 Task: Check the median days on the market of condos/co-ops in the last 5 years.
Action: Mouse moved to (597, 64)
Screenshot: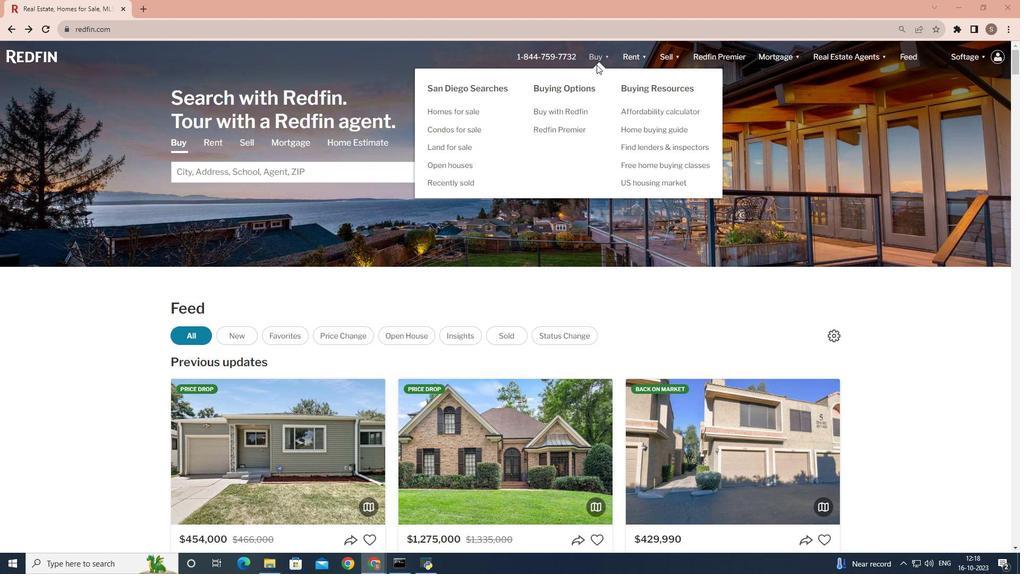 
Action: Mouse pressed left at (597, 64)
Screenshot: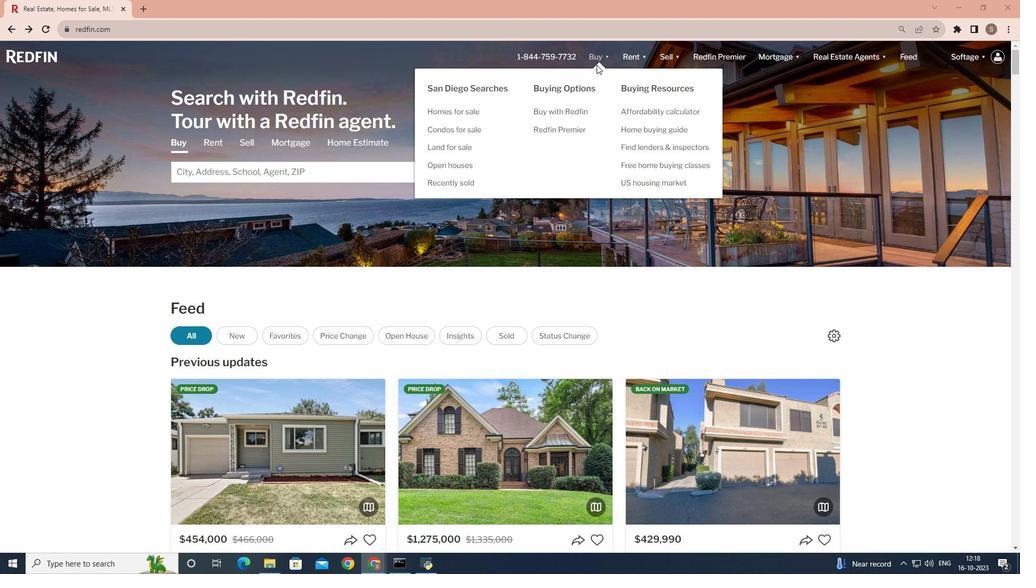 
Action: Mouse moved to (596, 57)
Screenshot: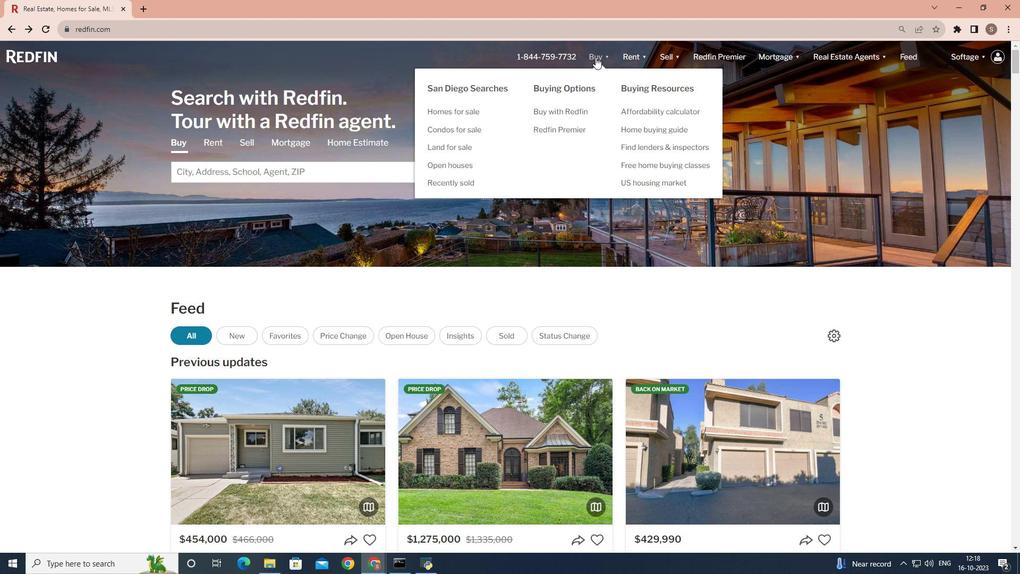 
Action: Mouse pressed left at (596, 57)
Screenshot: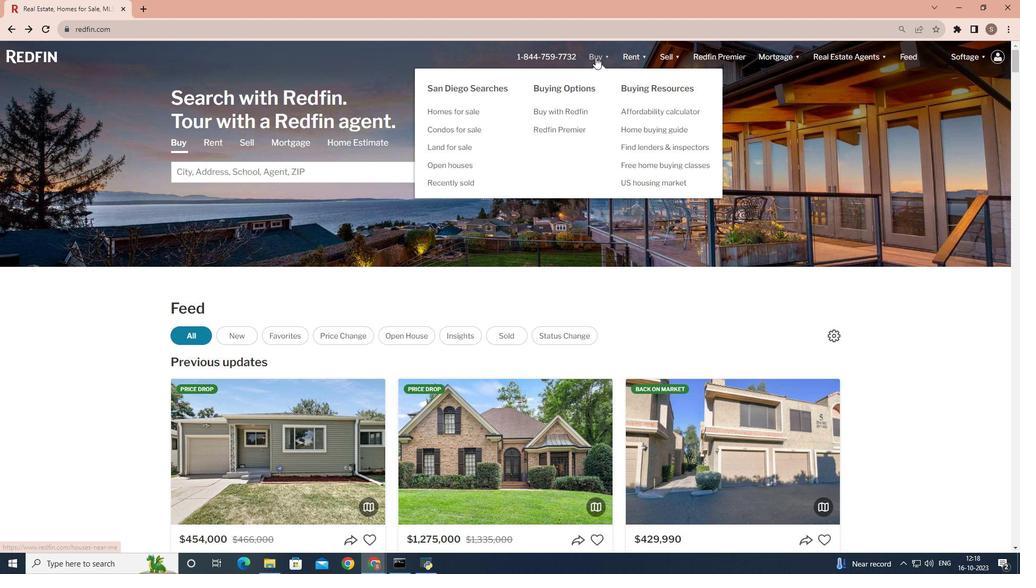 
Action: Mouse moved to (278, 224)
Screenshot: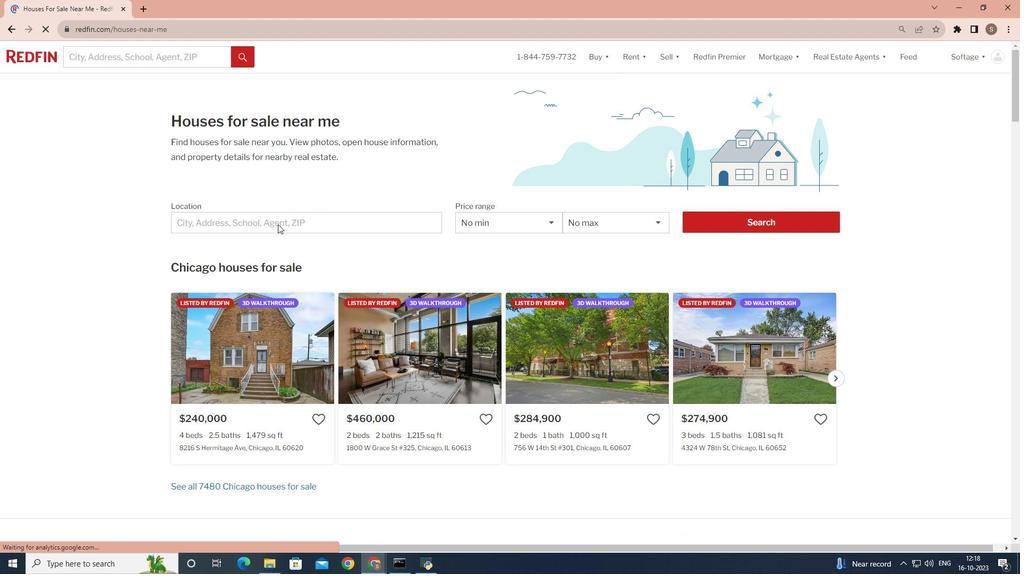 
Action: Mouse pressed left at (278, 224)
Screenshot: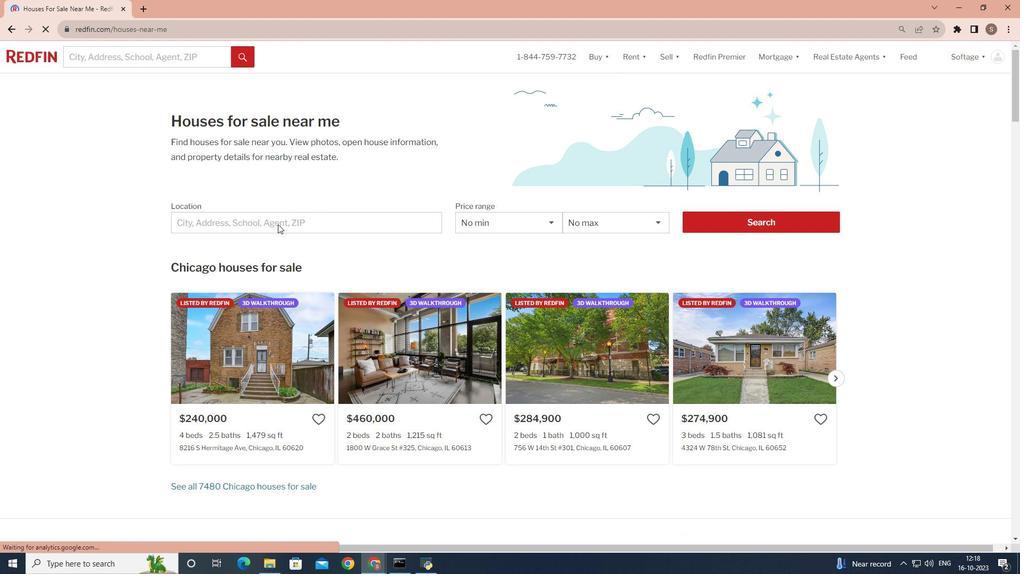
Action: Mouse moved to (264, 220)
Screenshot: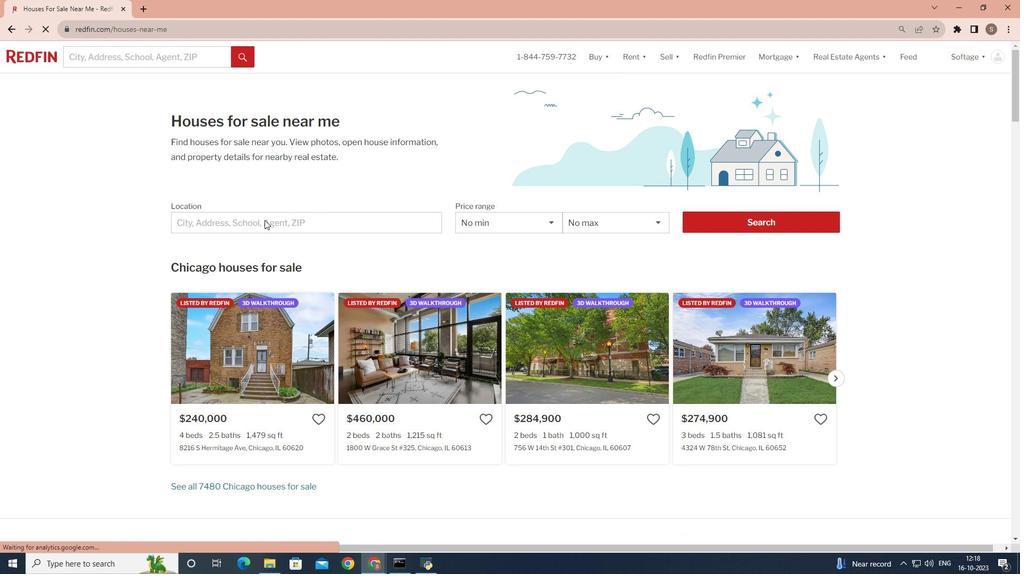 
Action: Mouse pressed left at (264, 220)
Screenshot: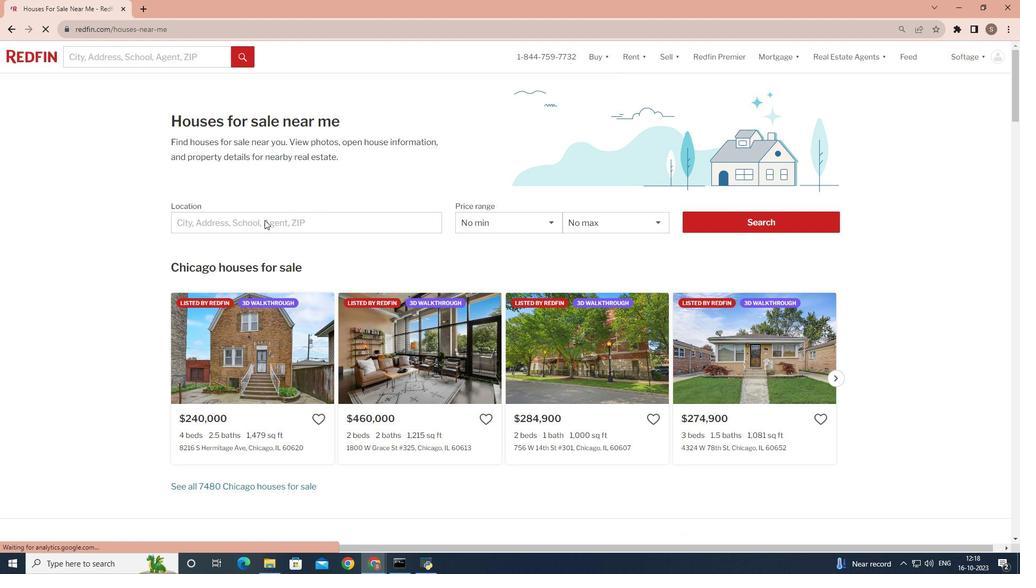 
Action: Mouse moved to (182, 220)
Screenshot: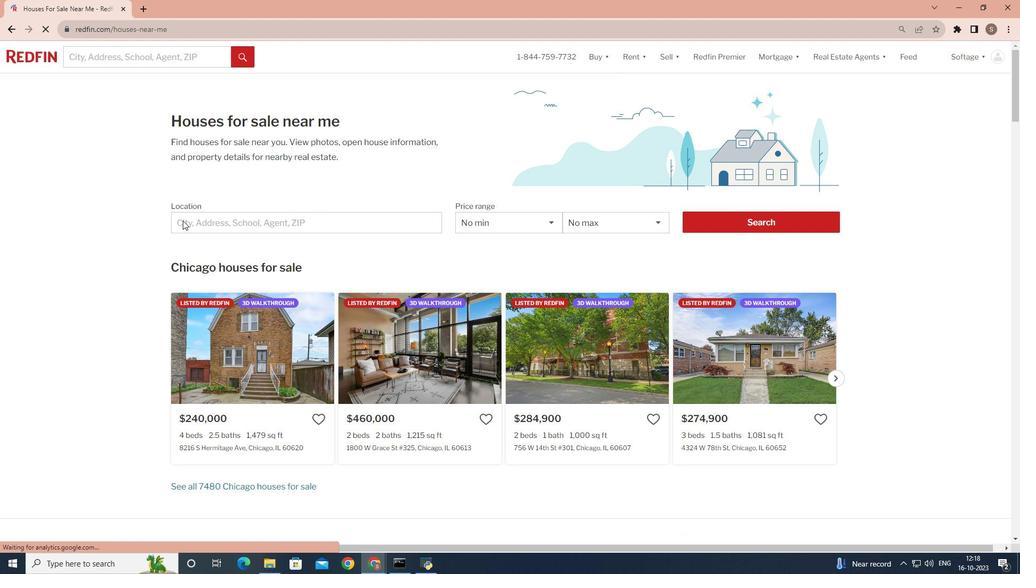 
Action: Mouse pressed left at (182, 220)
Screenshot: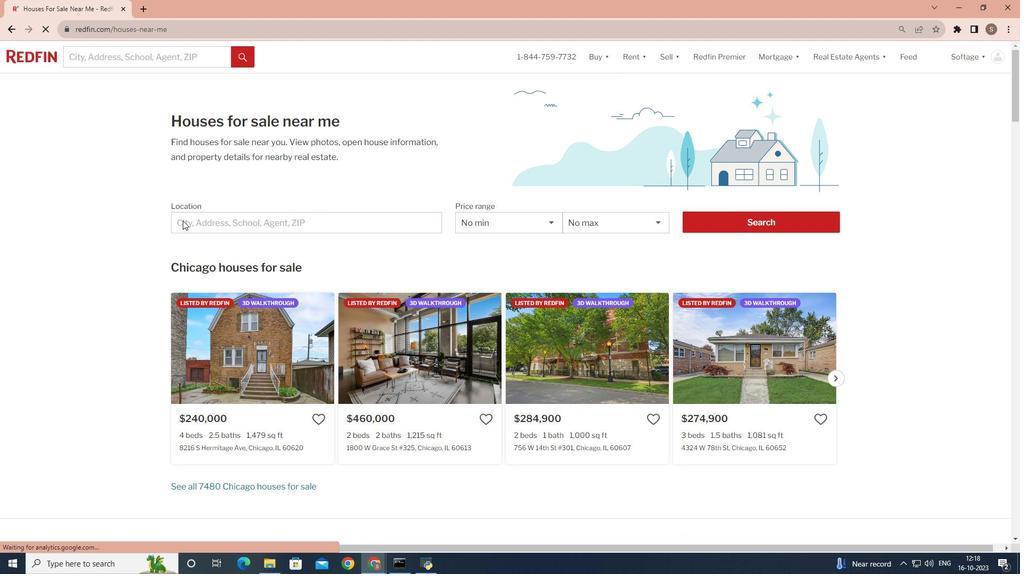 
Action: Mouse pressed left at (182, 220)
Screenshot: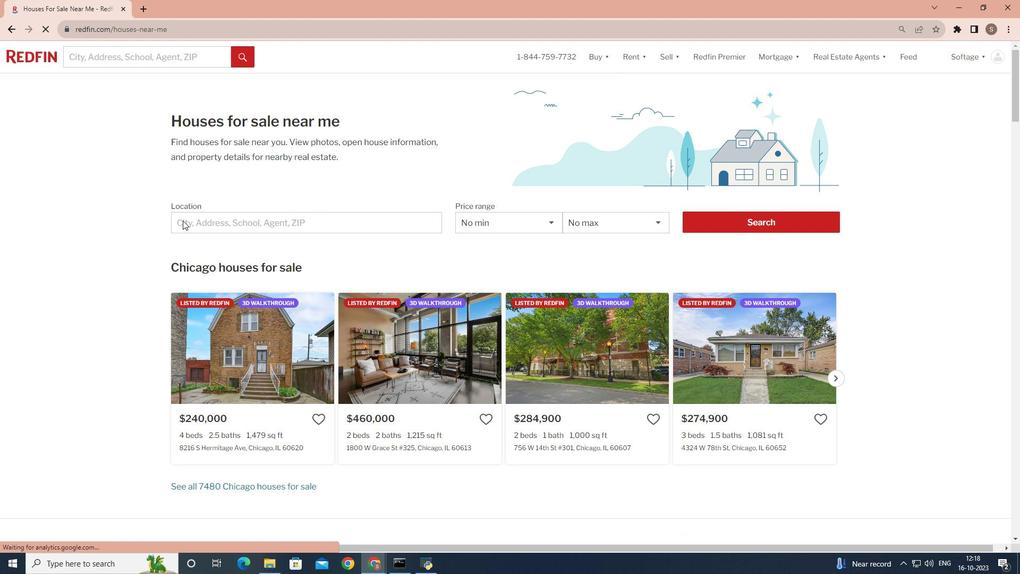 
Action: Mouse pressed left at (182, 220)
Screenshot: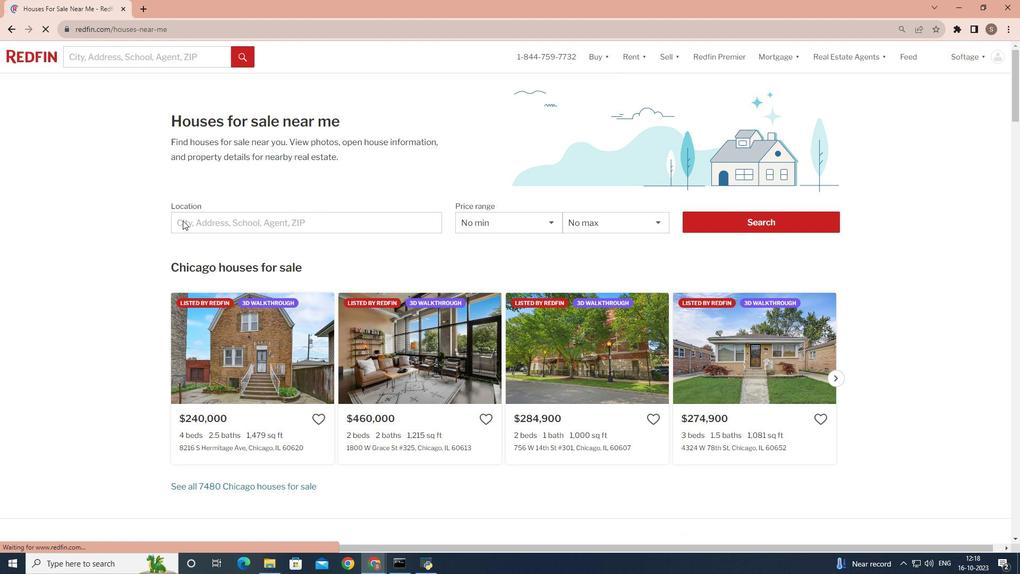 
Action: Mouse moved to (192, 220)
Screenshot: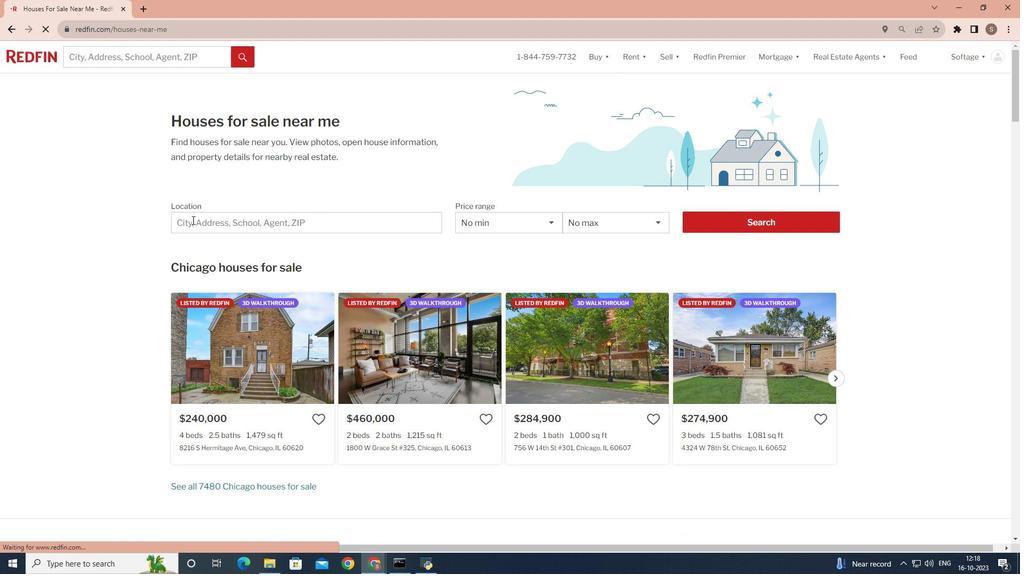
Action: Mouse pressed left at (192, 220)
Screenshot: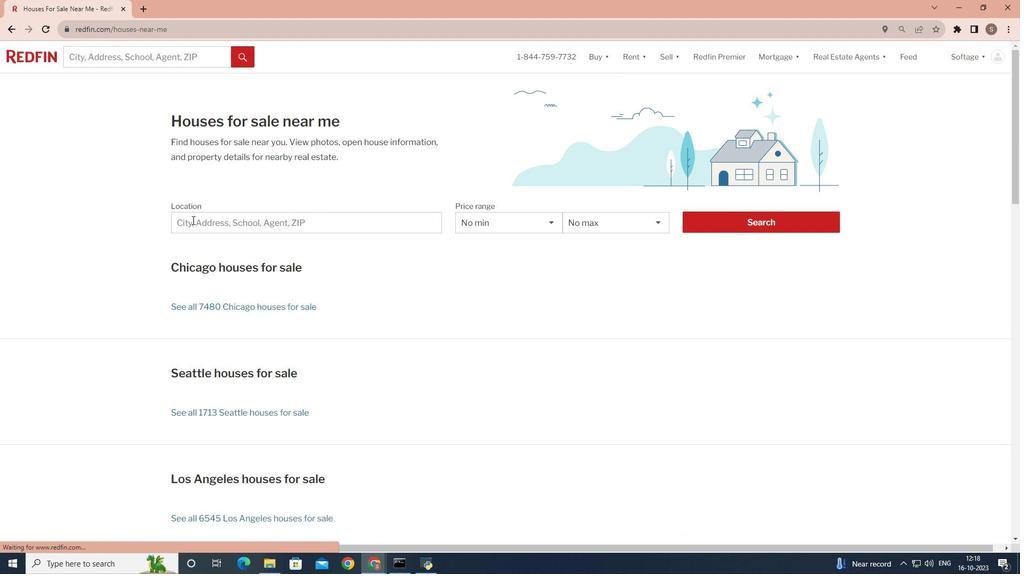 
Action: Key pressed <Key.shift>San<Key.space><Key.shift>Diego
Screenshot: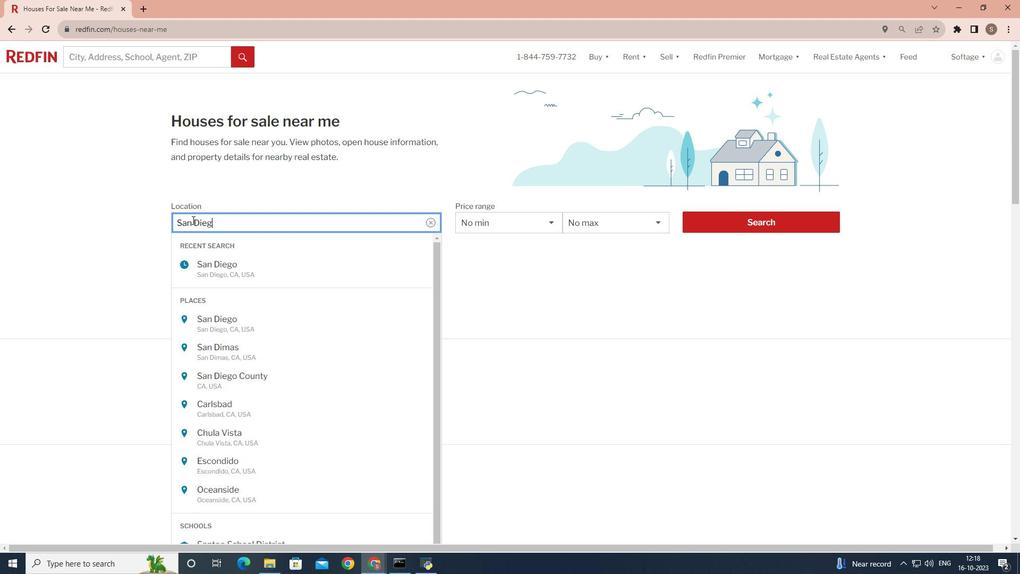 
Action: Mouse moved to (773, 229)
Screenshot: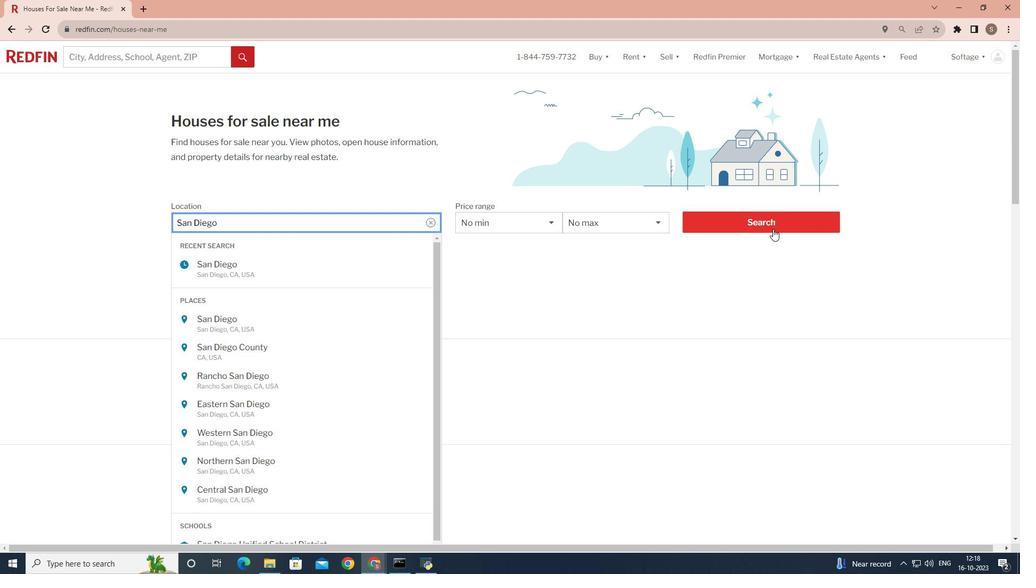 
Action: Mouse pressed left at (773, 229)
Screenshot: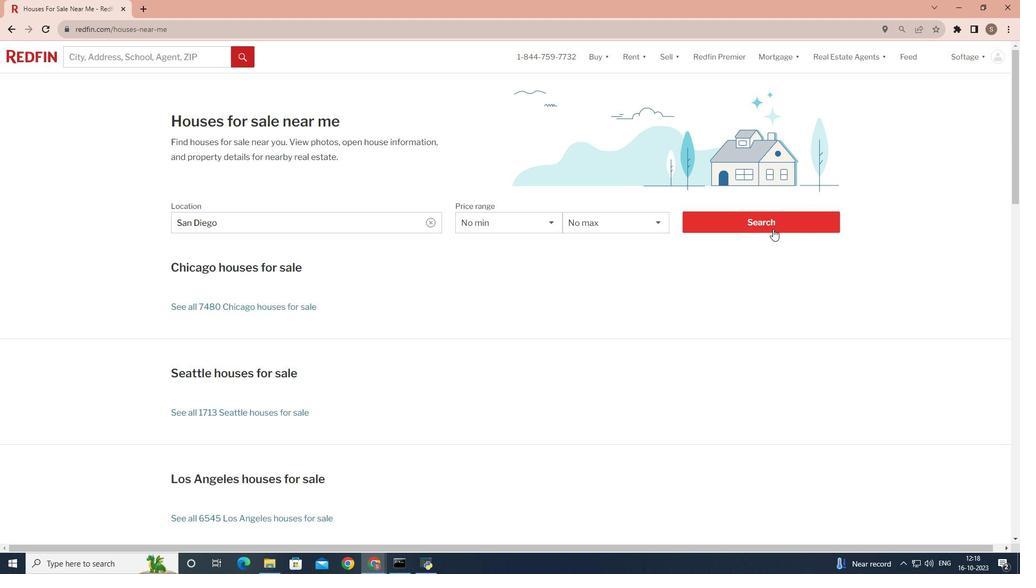
Action: Mouse pressed left at (773, 229)
Screenshot: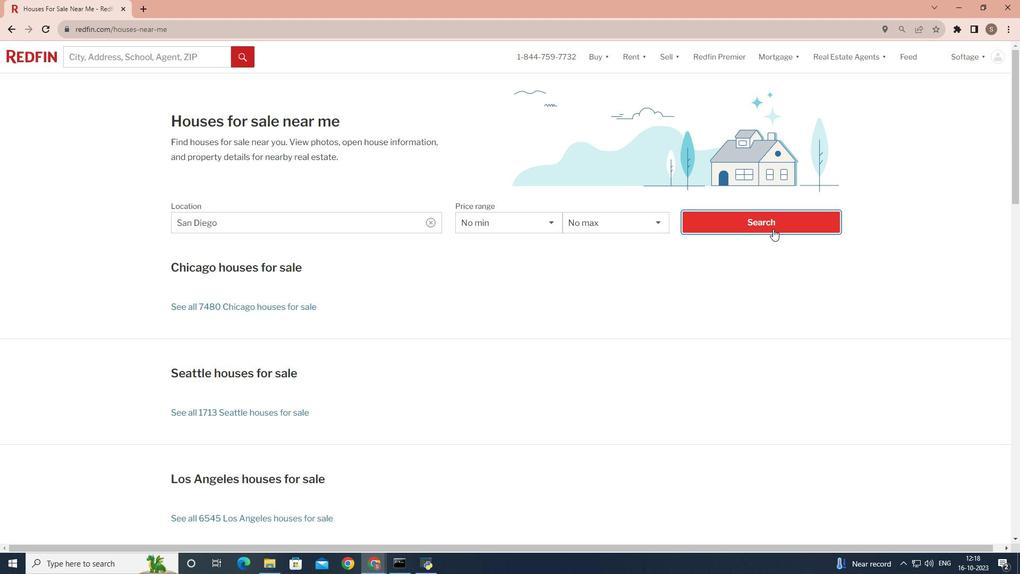 
Action: Mouse moved to (761, 223)
Screenshot: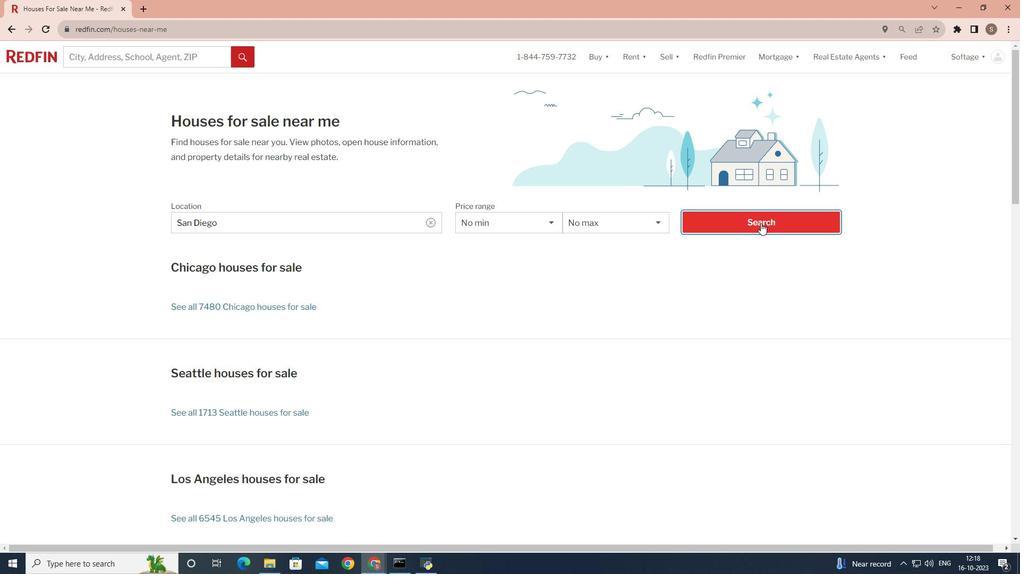 
Action: Mouse pressed left at (761, 223)
Screenshot: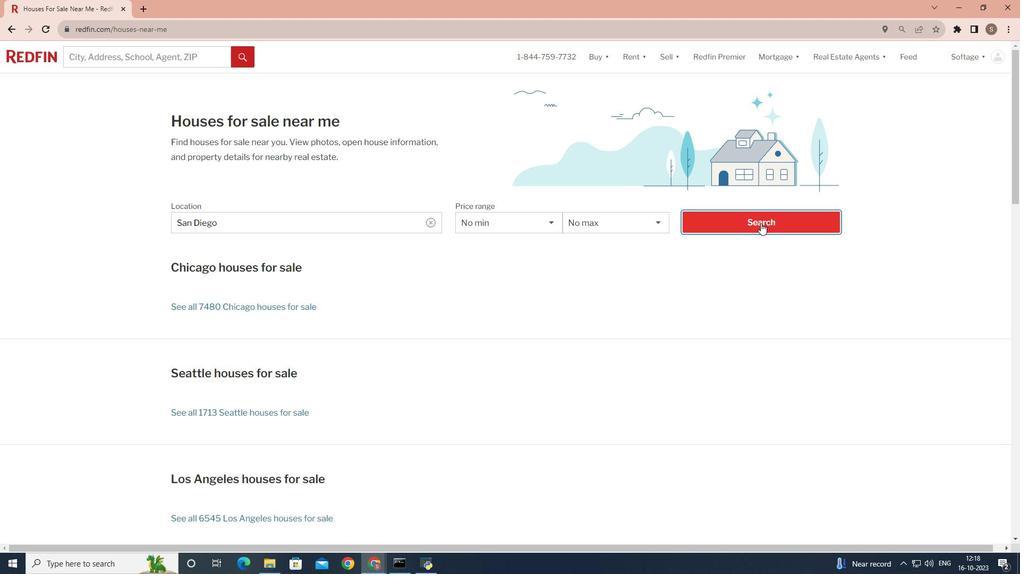 
Action: Mouse pressed left at (761, 223)
Screenshot: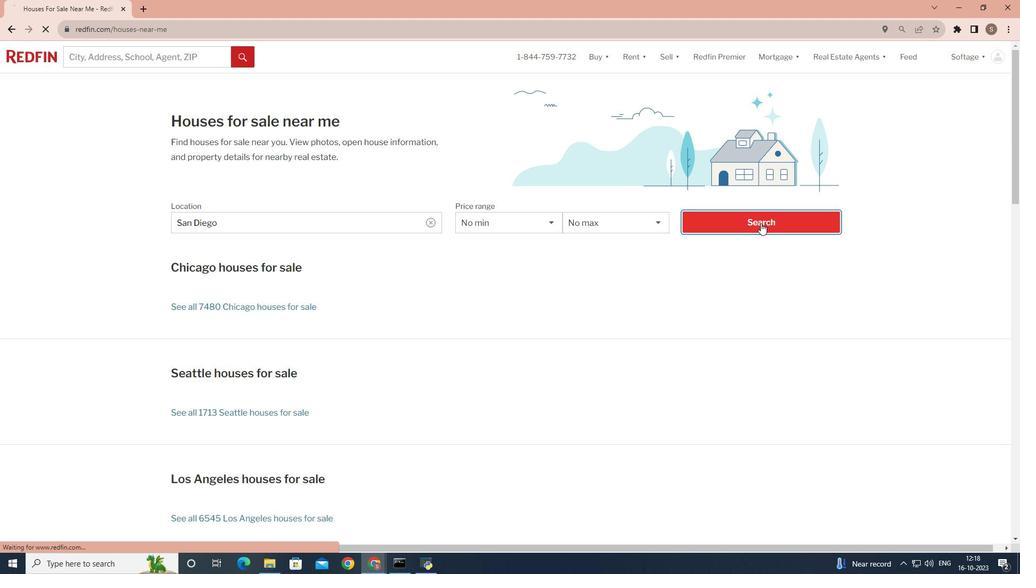 
Action: Mouse moved to (886, 91)
Screenshot: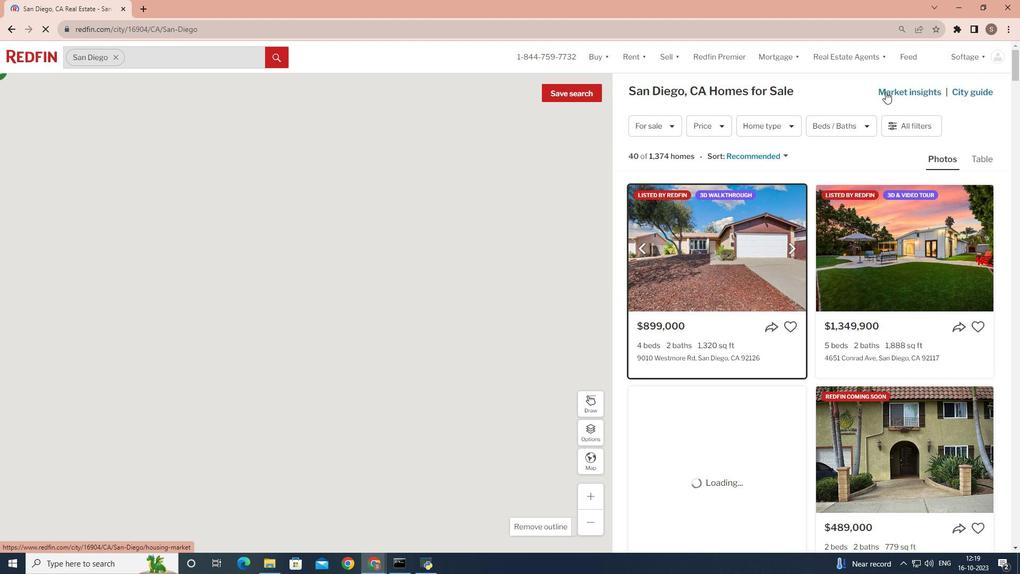 
Action: Mouse pressed left at (886, 91)
Screenshot: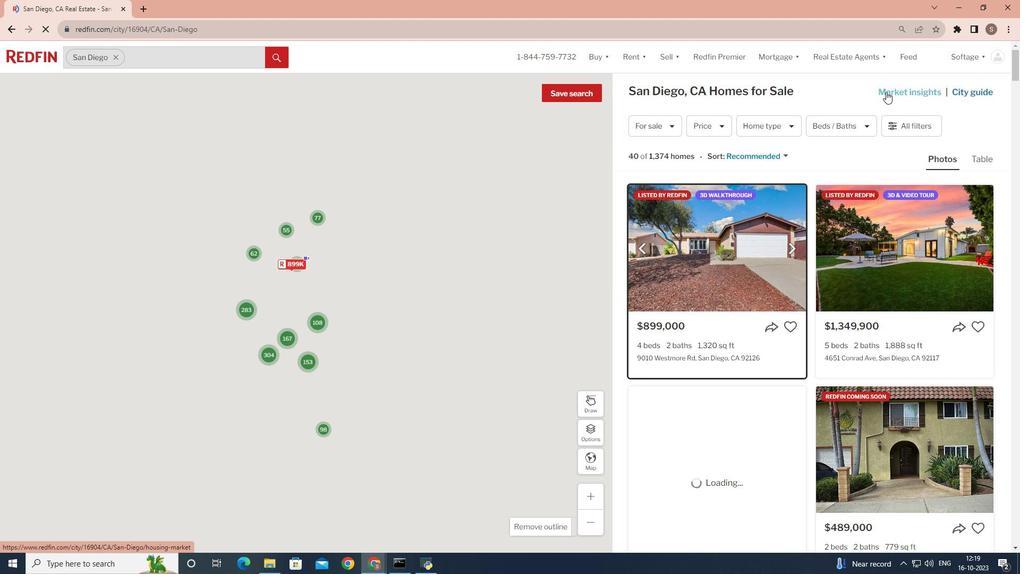 
Action: Mouse moved to (690, 310)
Screenshot: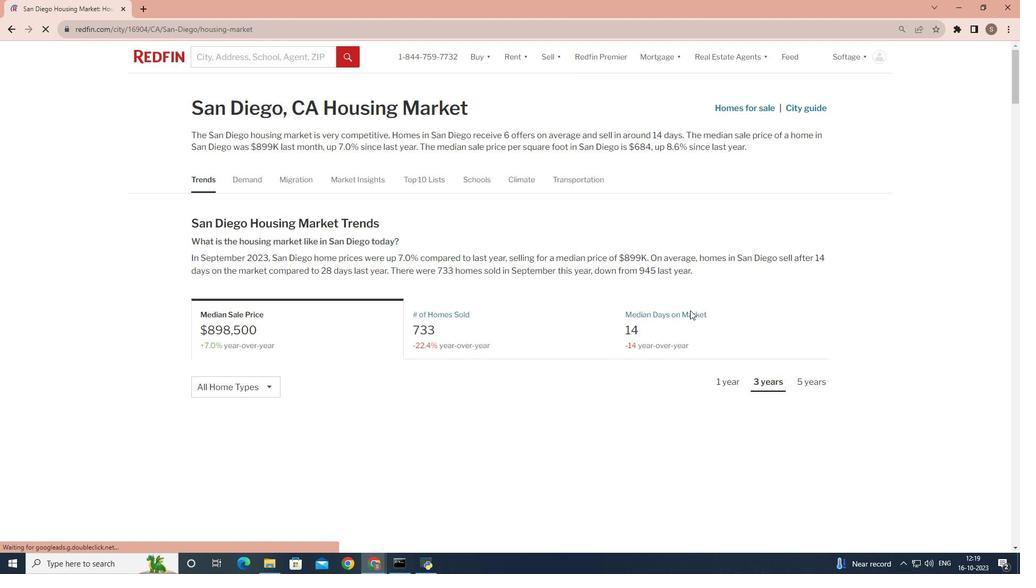 
Action: Mouse pressed left at (690, 310)
Screenshot: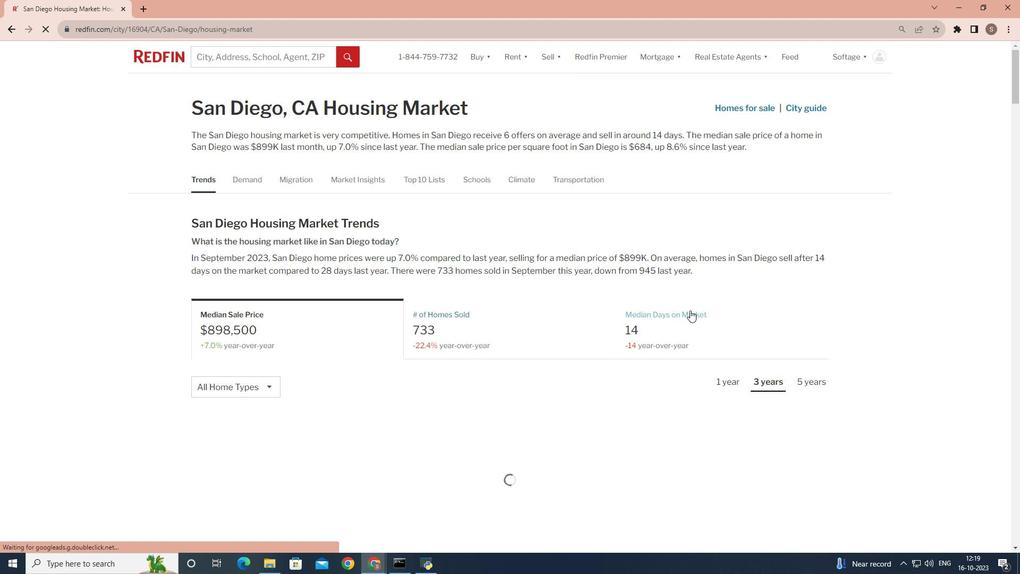 
Action: Mouse moved to (273, 389)
Screenshot: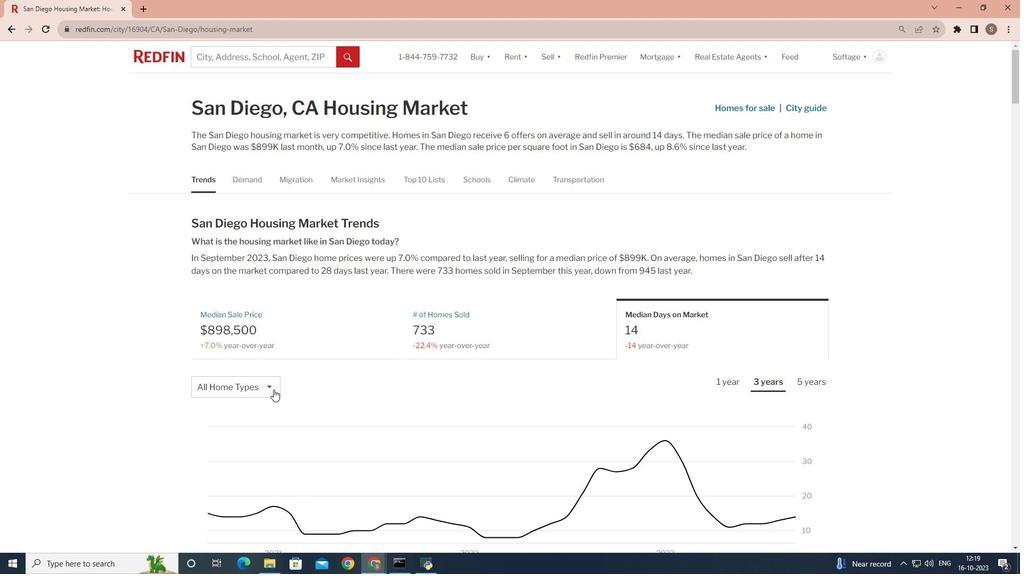 
Action: Mouse pressed left at (273, 389)
Screenshot: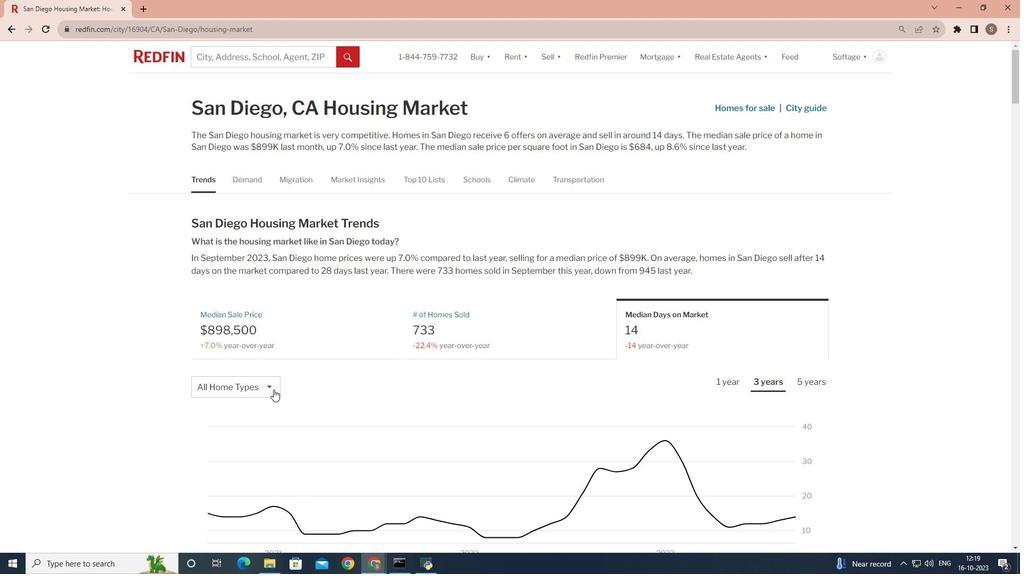 
Action: Mouse moved to (257, 475)
Screenshot: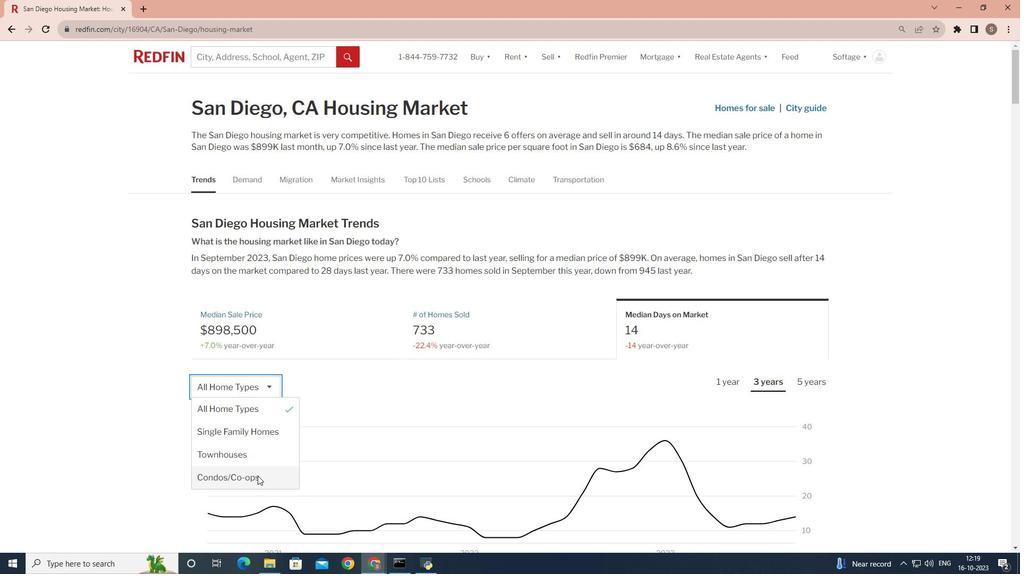 
Action: Mouse pressed left at (257, 475)
Screenshot: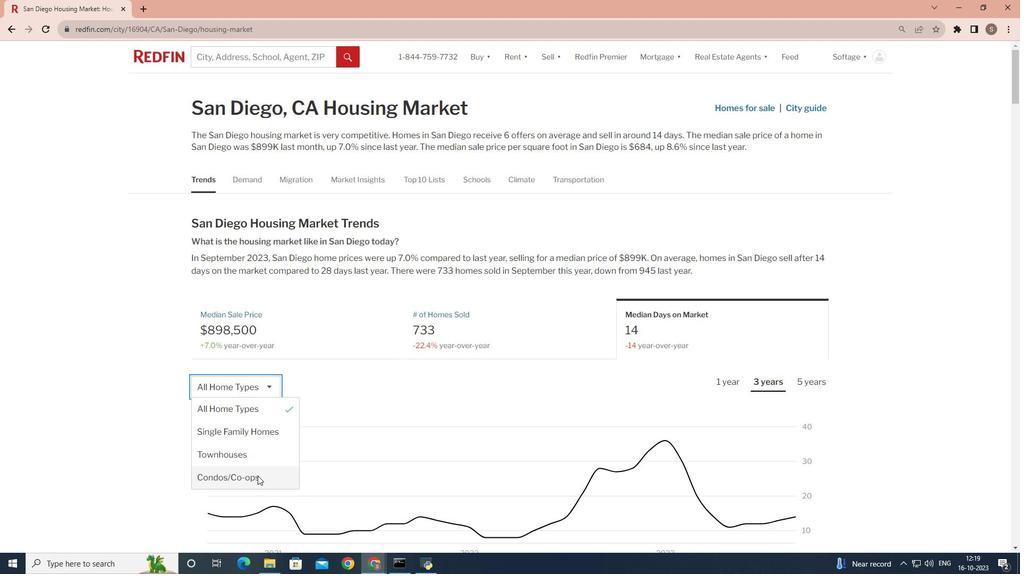 
Action: Mouse moved to (806, 382)
Screenshot: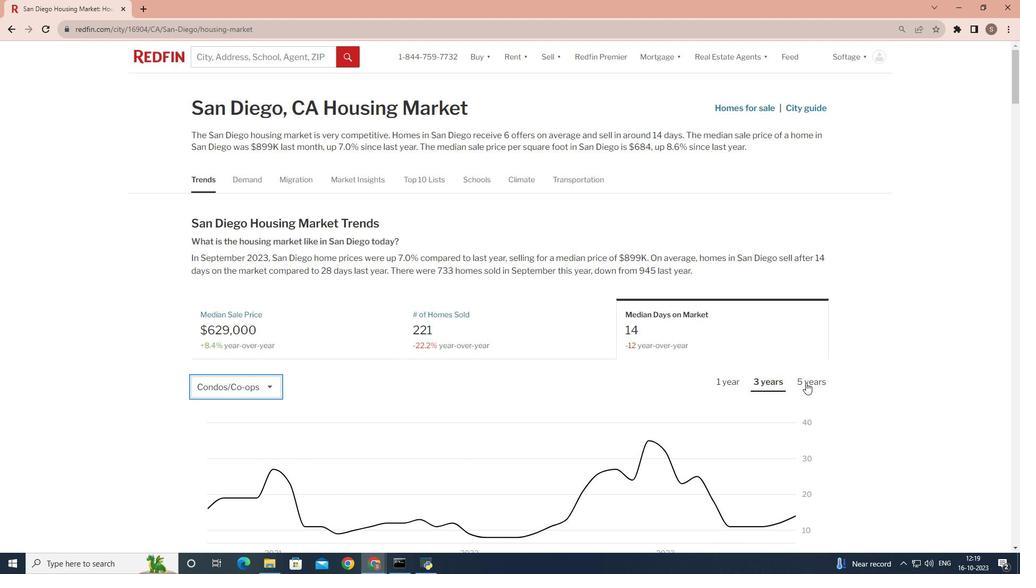 
Action: Mouse pressed left at (806, 382)
Screenshot: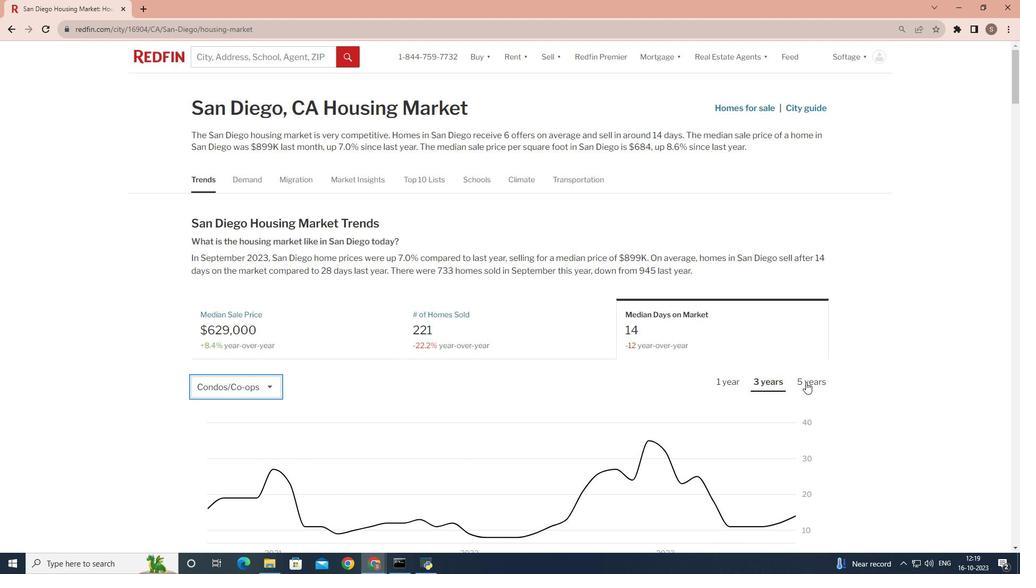 
Action: Mouse moved to (805, 381)
Screenshot: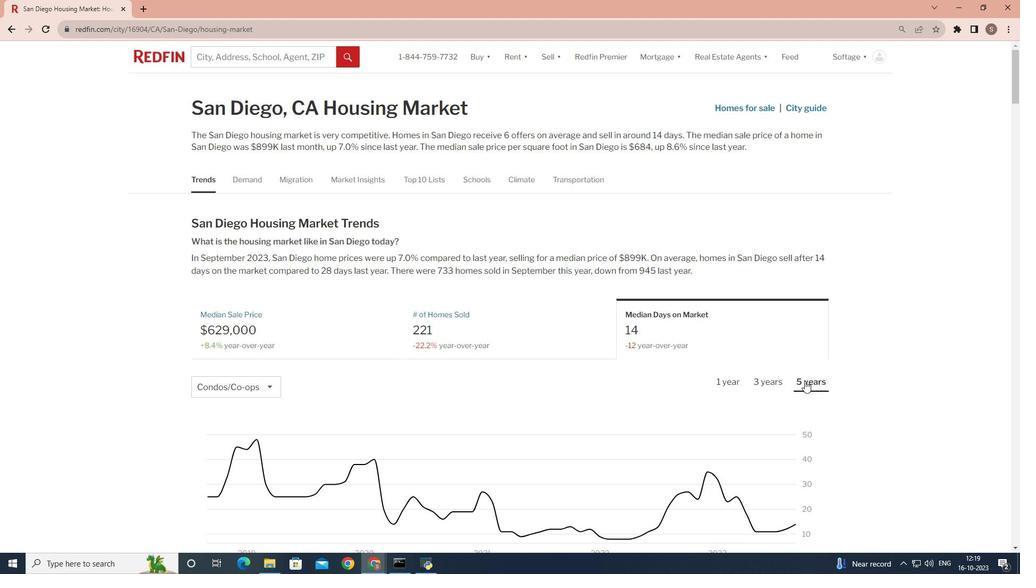 
Action: Mouse scrolled (805, 380) with delta (0, 0)
Screenshot: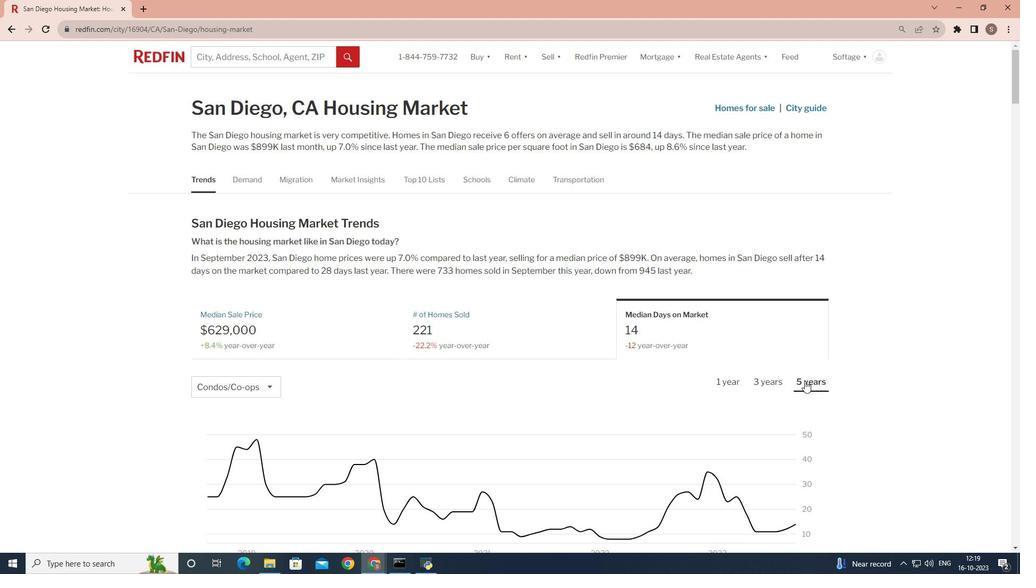 
Action: Mouse scrolled (805, 380) with delta (0, 0)
Screenshot: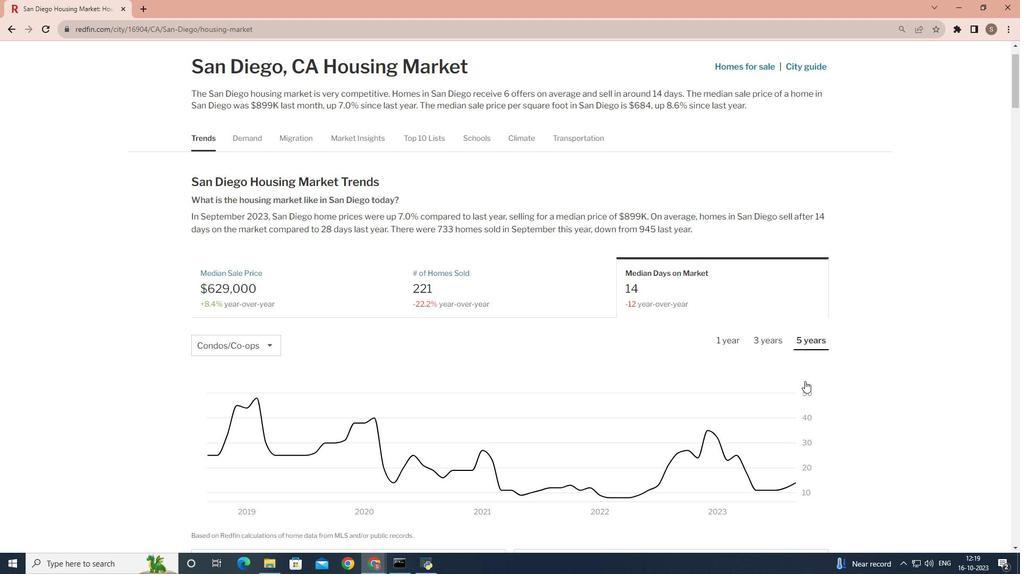 
